 Task: Change text font to lexend.
Action: Mouse moved to (417, 295)
Screenshot: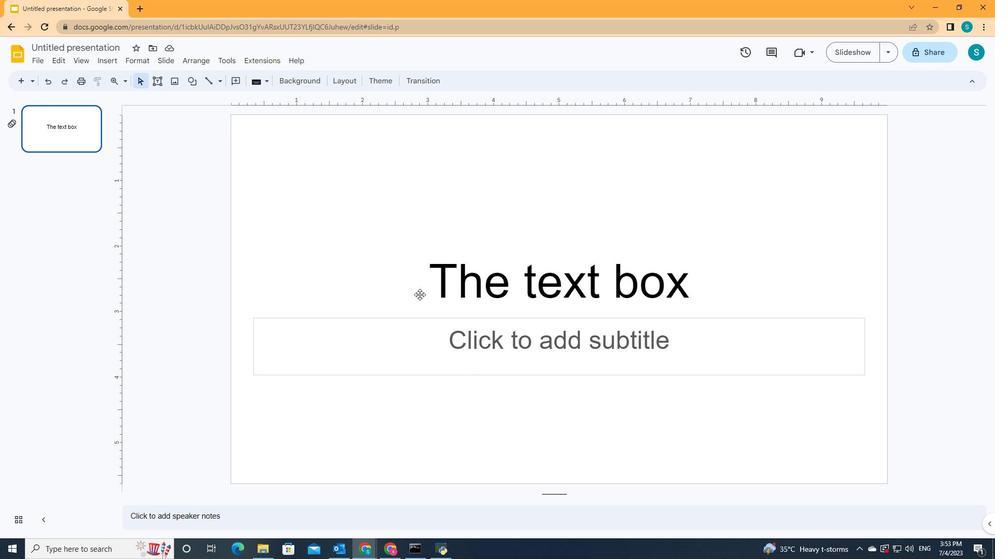 
Action: Mouse pressed left at (417, 295)
Screenshot: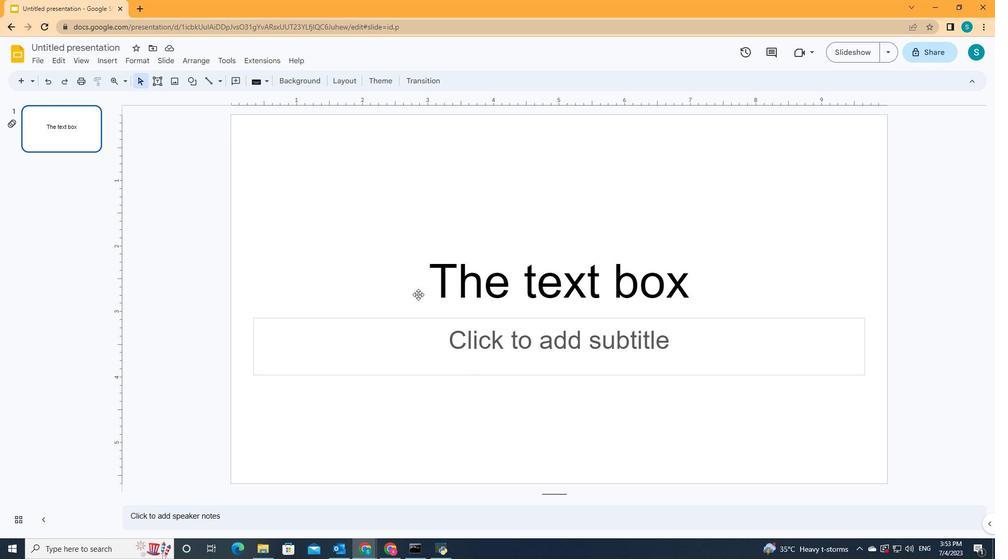 
Action: Mouse moved to (421, 274)
Screenshot: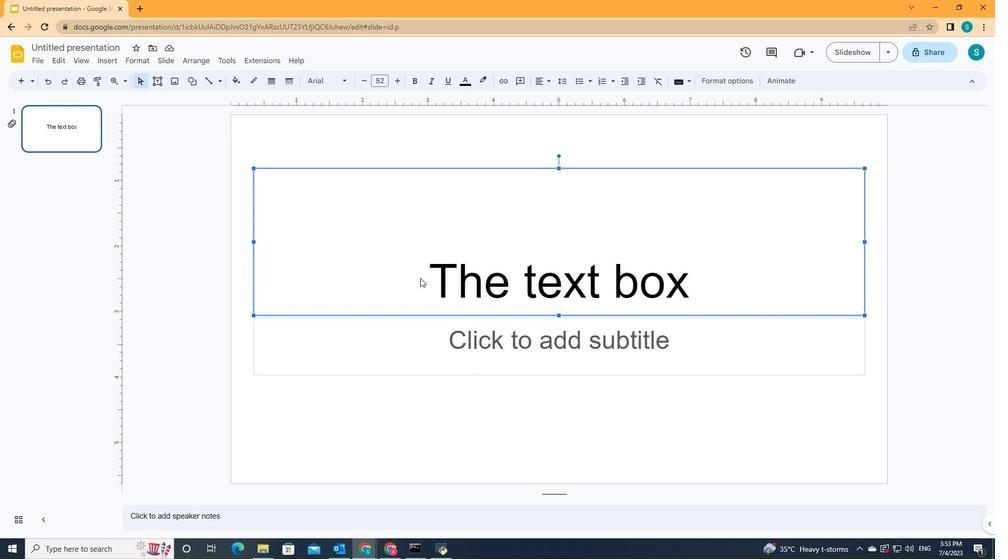 
Action: Mouse pressed left at (421, 274)
Screenshot: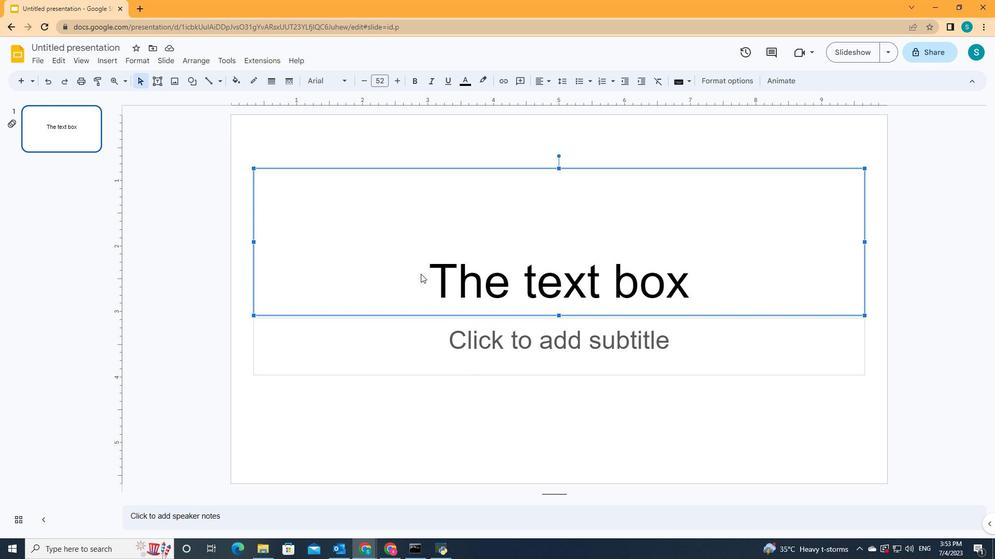 
Action: Mouse pressed left at (421, 274)
Screenshot: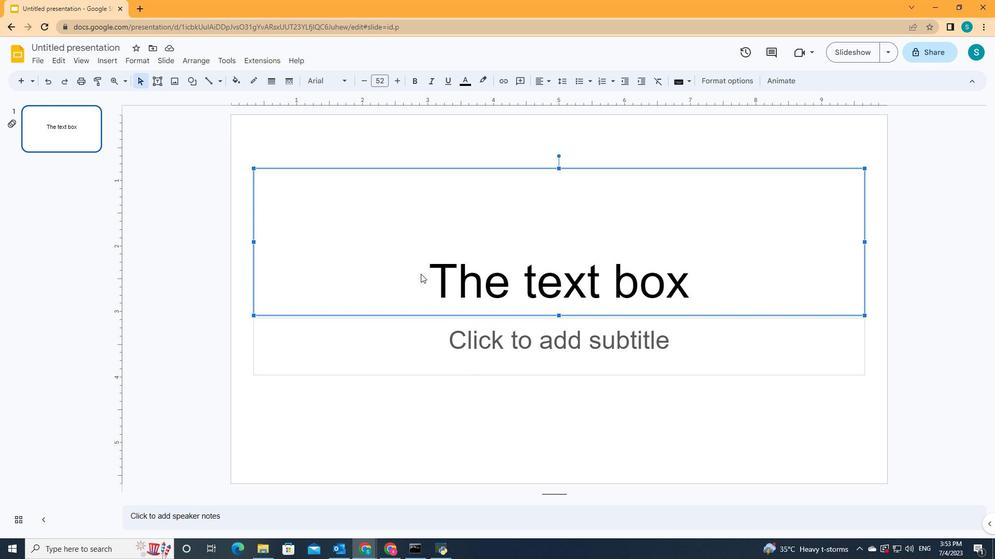 
Action: Key pressed ctrl+A
Screenshot: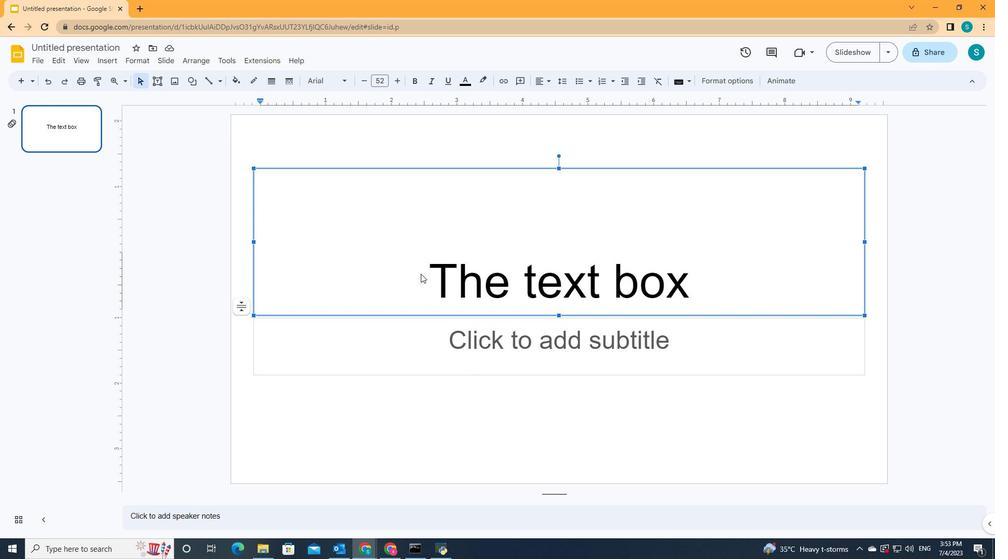 
Action: Mouse moved to (344, 81)
Screenshot: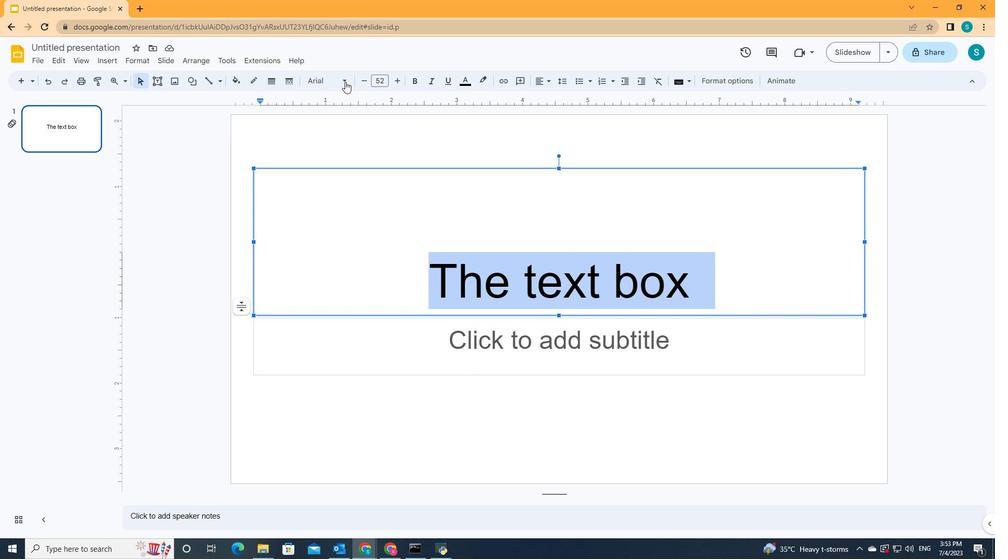 
Action: Mouse pressed left at (344, 81)
Screenshot: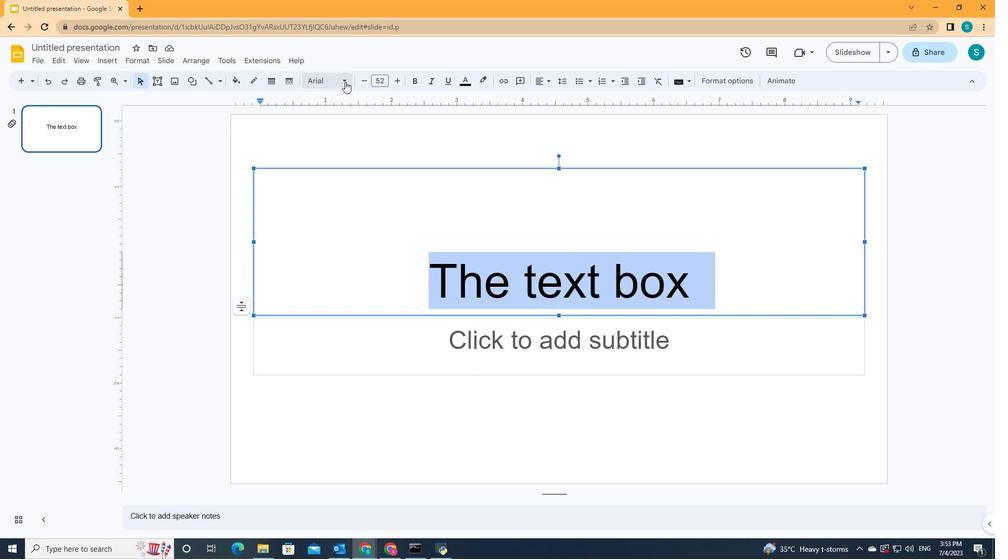 
Action: Mouse moved to (343, 438)
Screenshot: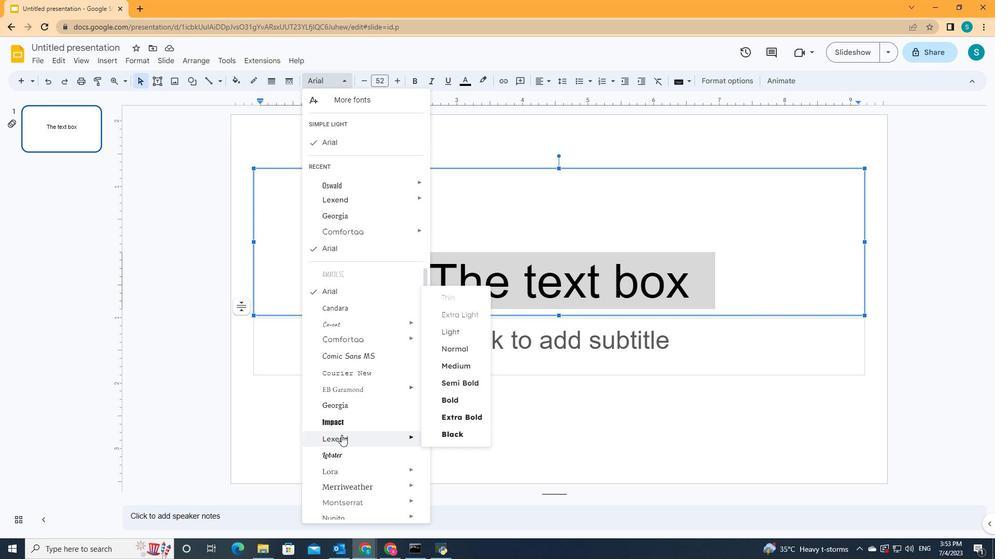 
Action: Mouse pressed left at (343, 438)
Screenshot: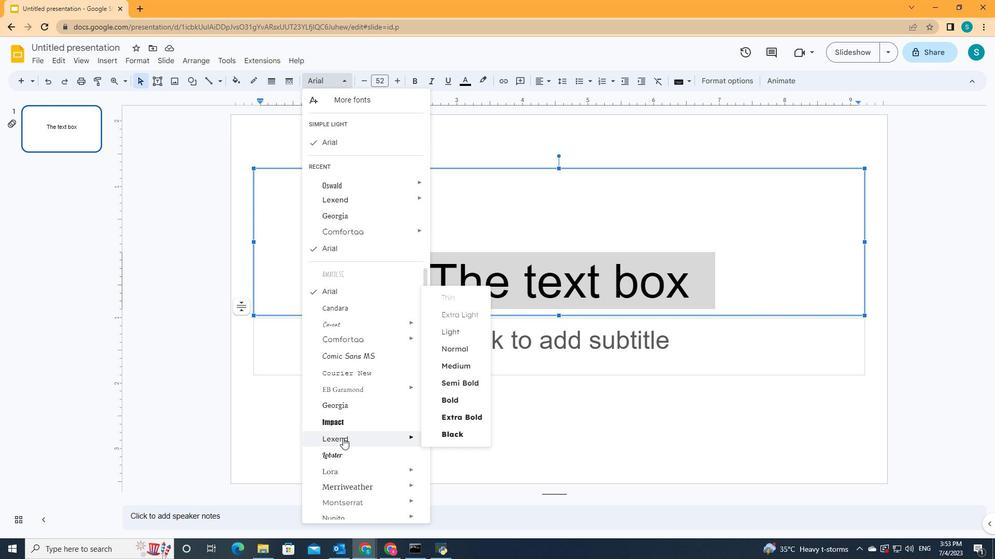 
